 Task: Create in the project ArtisanBridge and in the Backlog issue 'Implement a new feature to allow for virtual meetings and video conferencing' a child issue 'Code optimization for energy-efficient image filtering', and assign it to team member softage.1@softage.net. Create in the project ArtisanBridge and in the Backlog issue 'Develop a new feature to allow for gamification of key tasks and activities.' a child issue 'Email campaign deliverability remediation and reporting', and assign it to team member softage.2@softage.net
Action: Mouse moved to (167, 55)
Screenshot: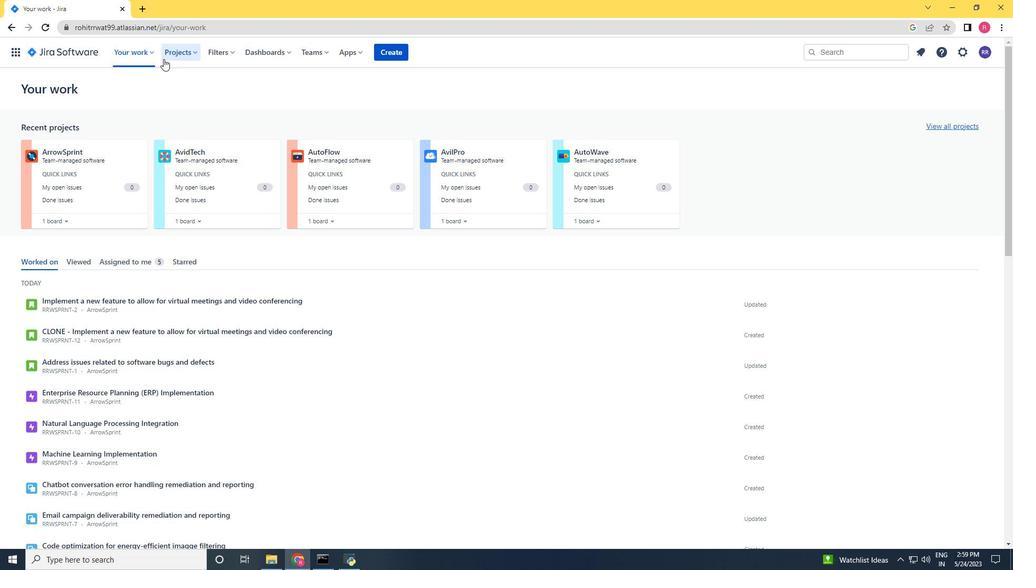 
Action: Mouse pressed left at (167, 55)
Screenshot: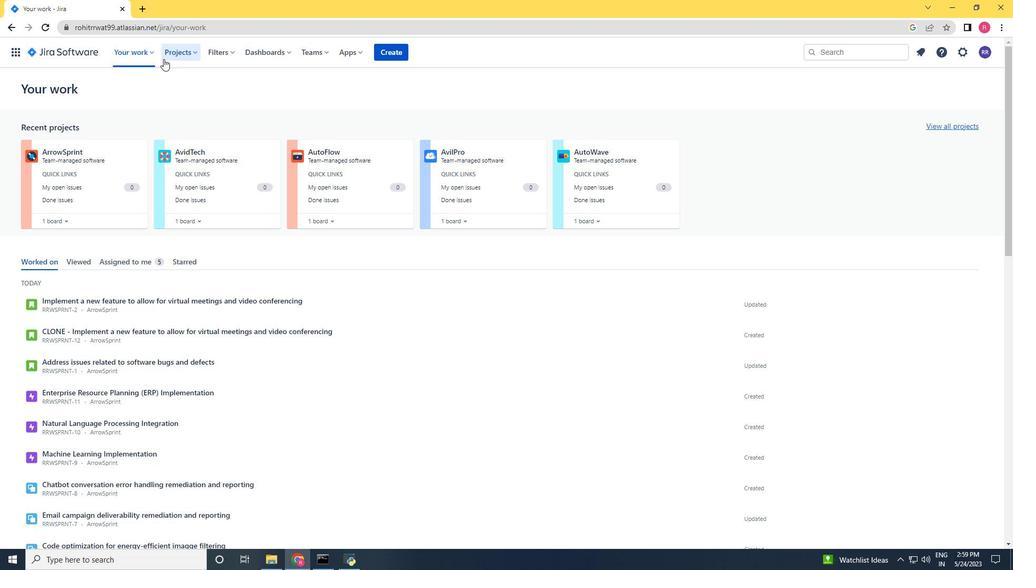
Action: Mouse moved to (194, 101)
Screenshot: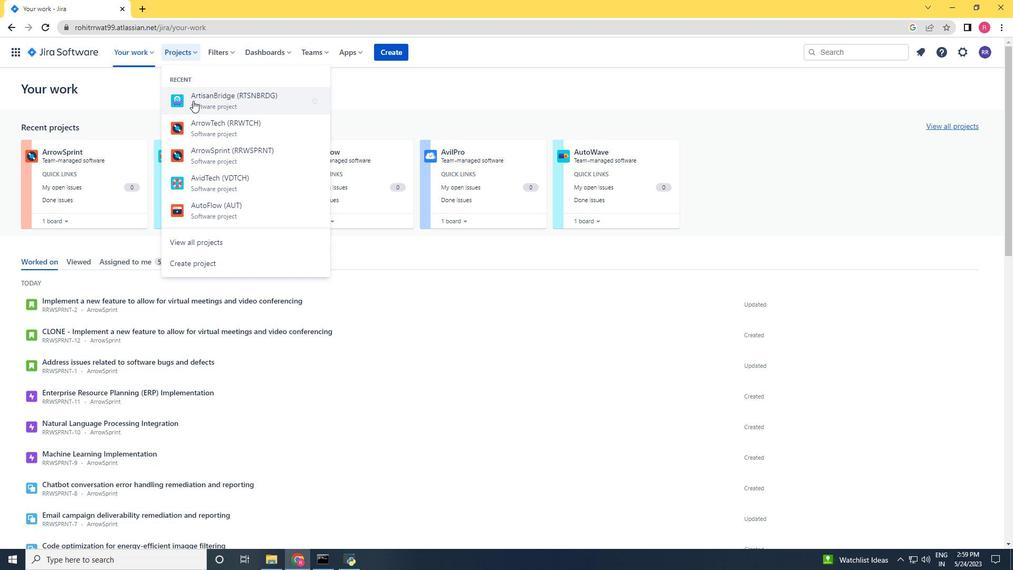 
Action: Mouse pressed left at (194, 101)
Screenshot: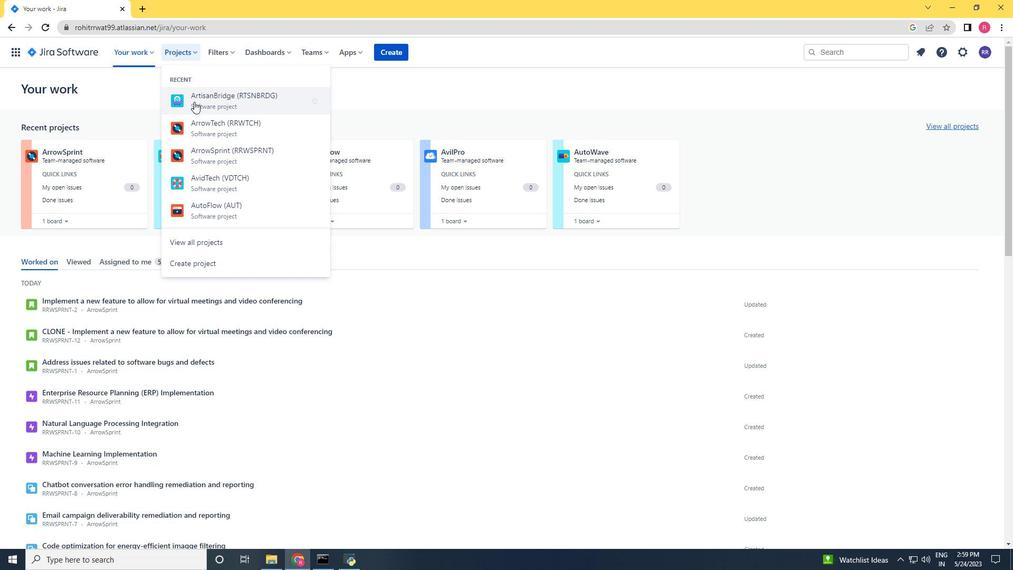
Action: Mouse moved to (40, 159)
Screenshot: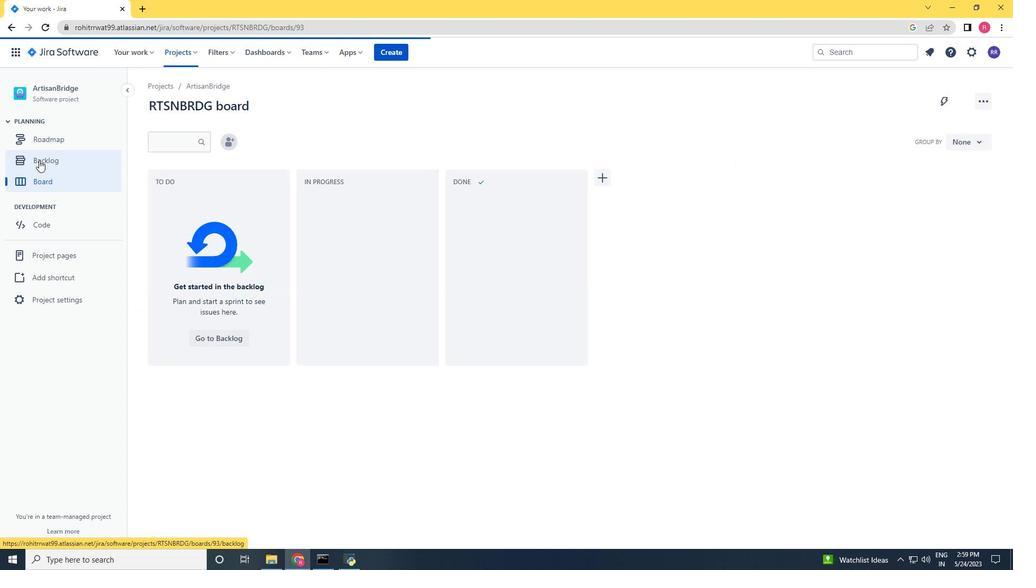
Action: Mouse pressed left at (40, 159)
Screenshot: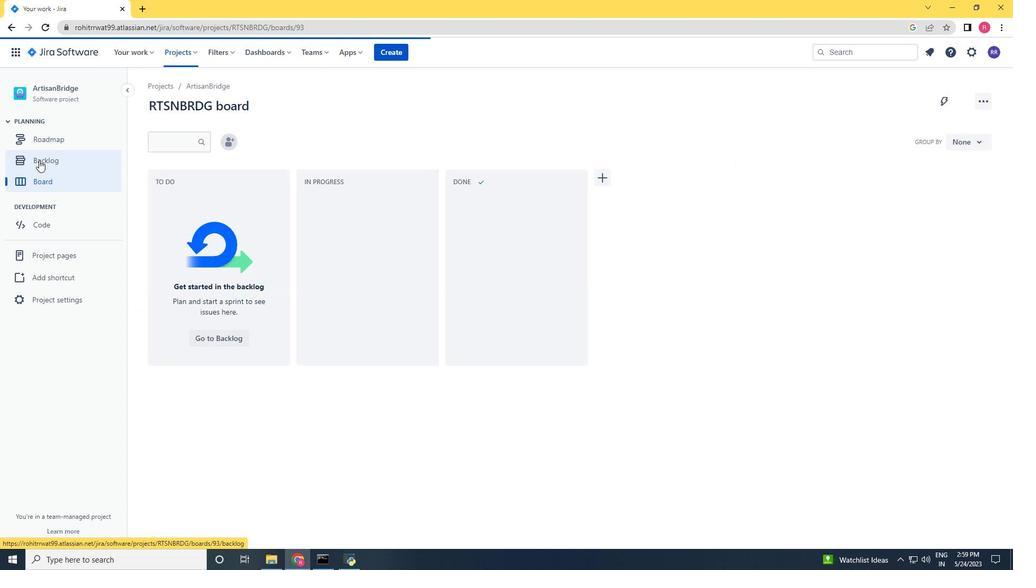 
Action: Mouse moved to (686, 280)
Screenshot: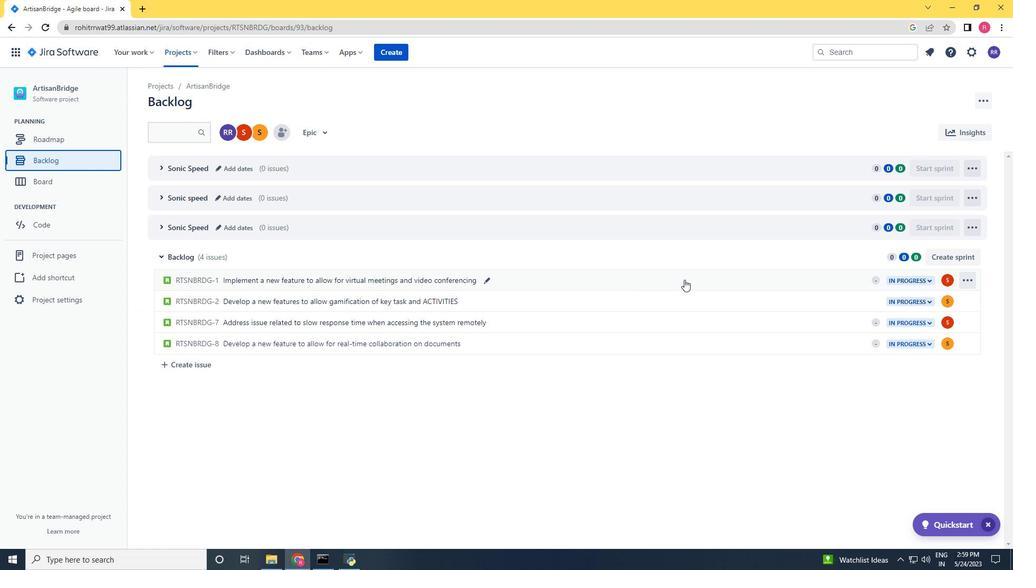 
Action: Mouse pressed left at (686, 280)
Screenshot: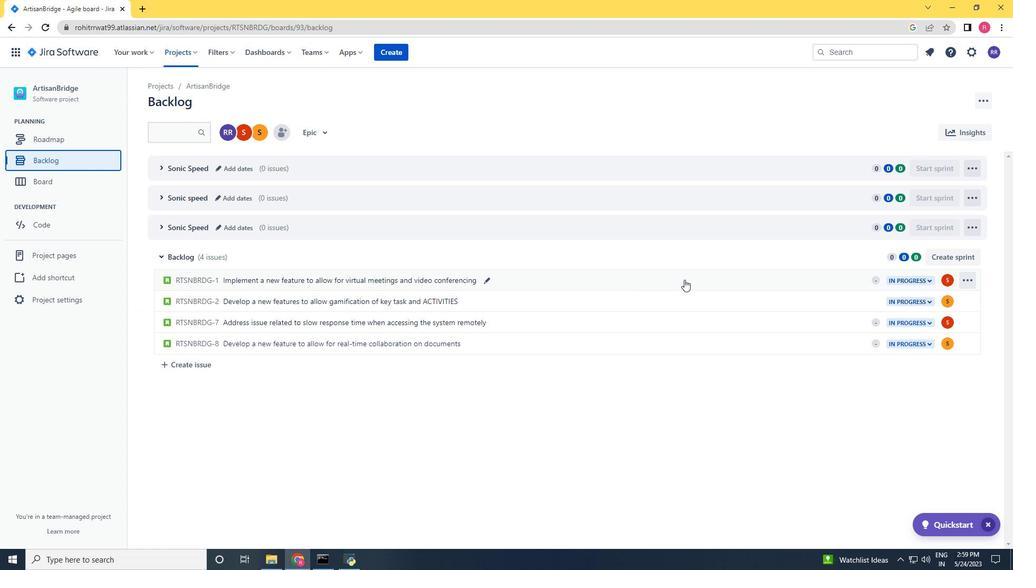 
Action: Mouse moved to (824, 240)
Screenshot: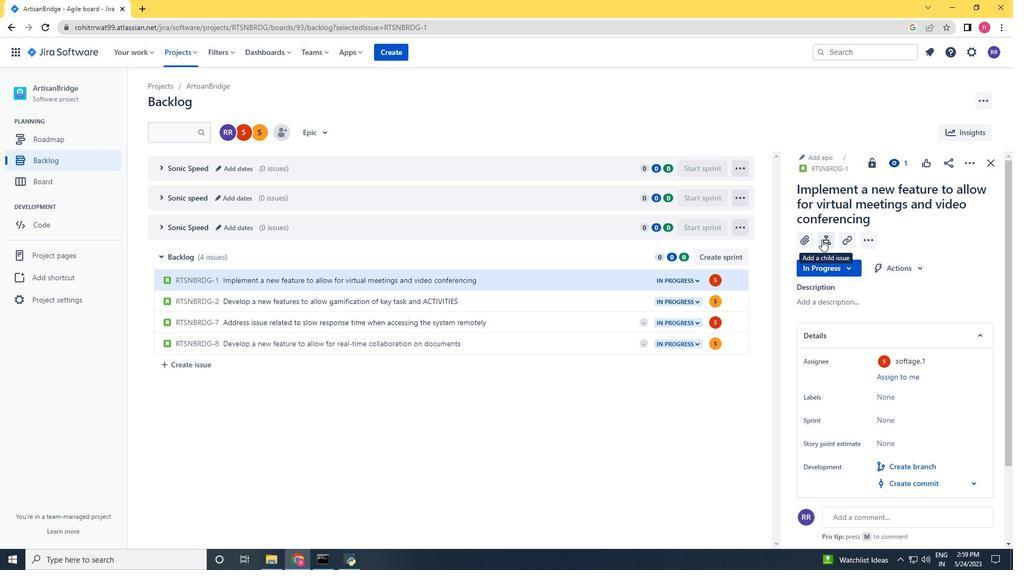 
Action: Mouse pressed left at (824, 240)
Screenshot: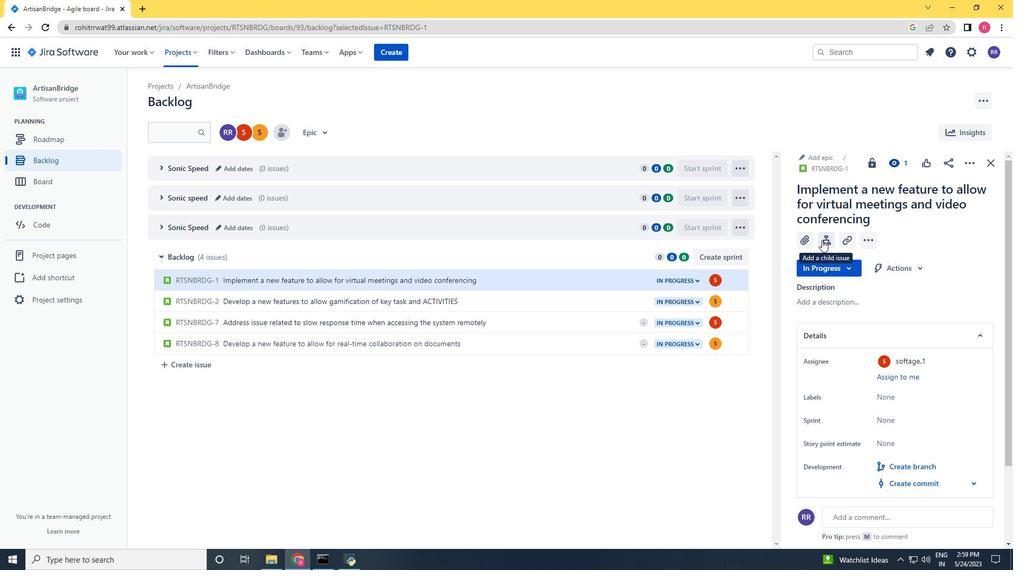 
Action: Key pressed <Key.shift>Code<Key.space>optimization<Key.space>fo<Key.space><Key.backspace>r<Key.space>energy-efficient<Key.space>image<Key.space>filtering<Key.space><Key.enter>
Screenshot: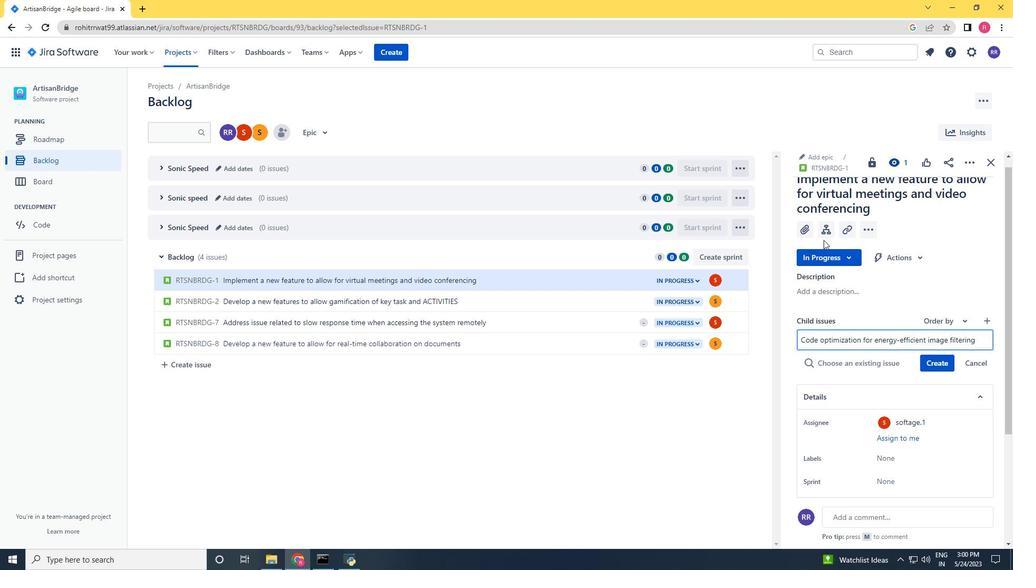 
Action: Mouse moved to (615, 302)
Screenshot: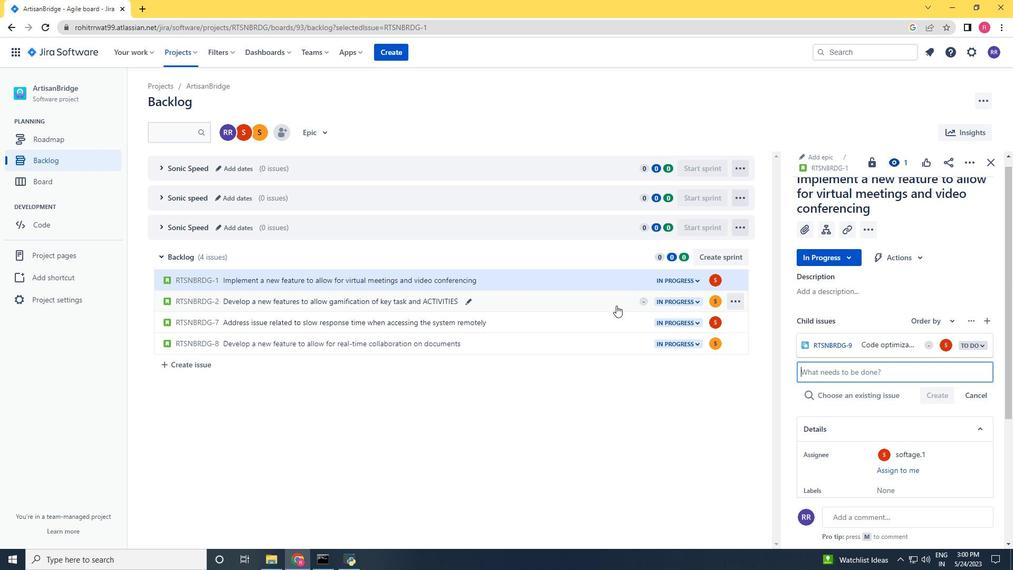 
Action: Mouse pressed left at (615, 302)
Screenshot: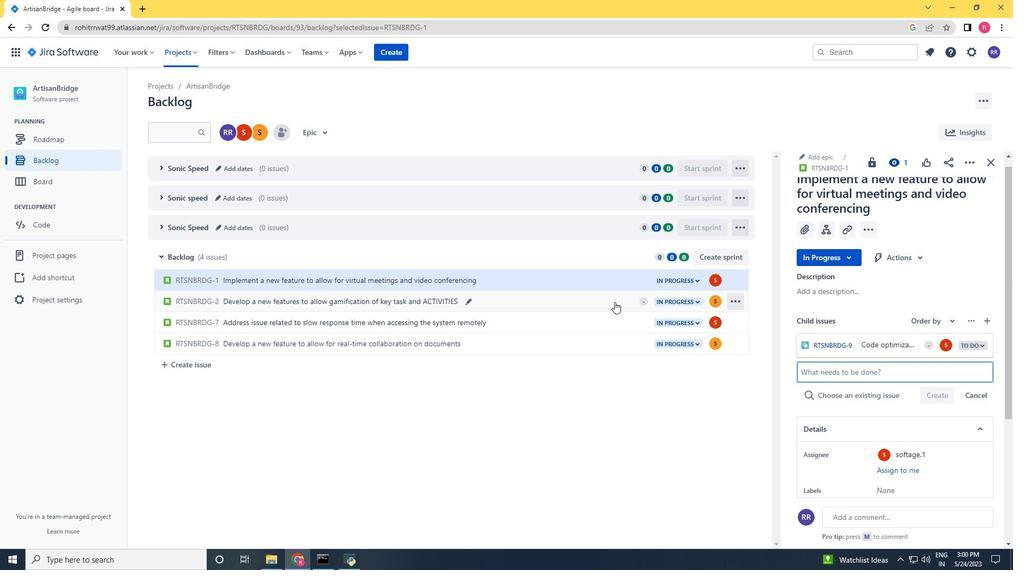 
Action: Mouse moved to (828, 241)
Screenshot: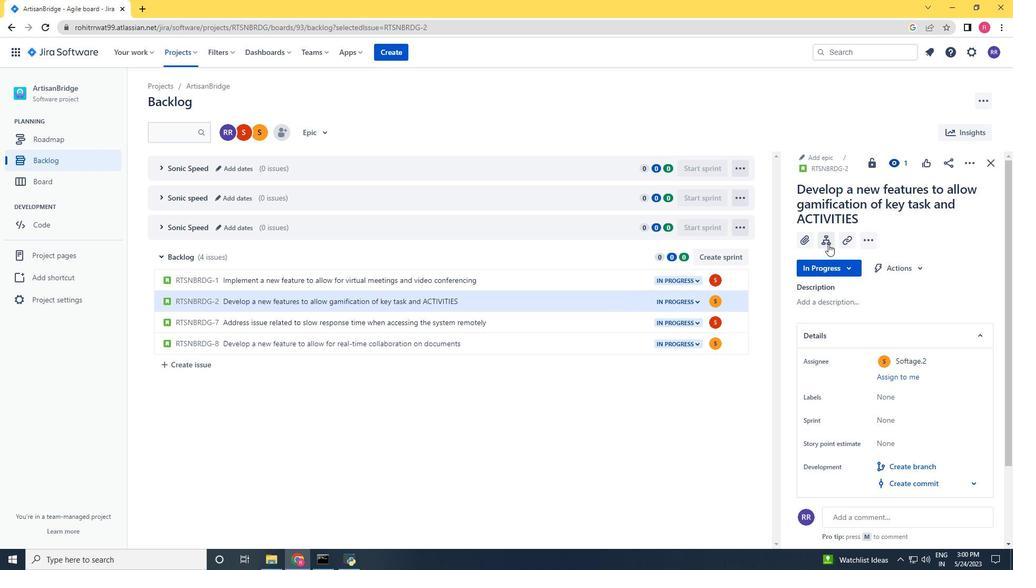 
Action: Mouse pressed left at (828, 241)
Screenshot: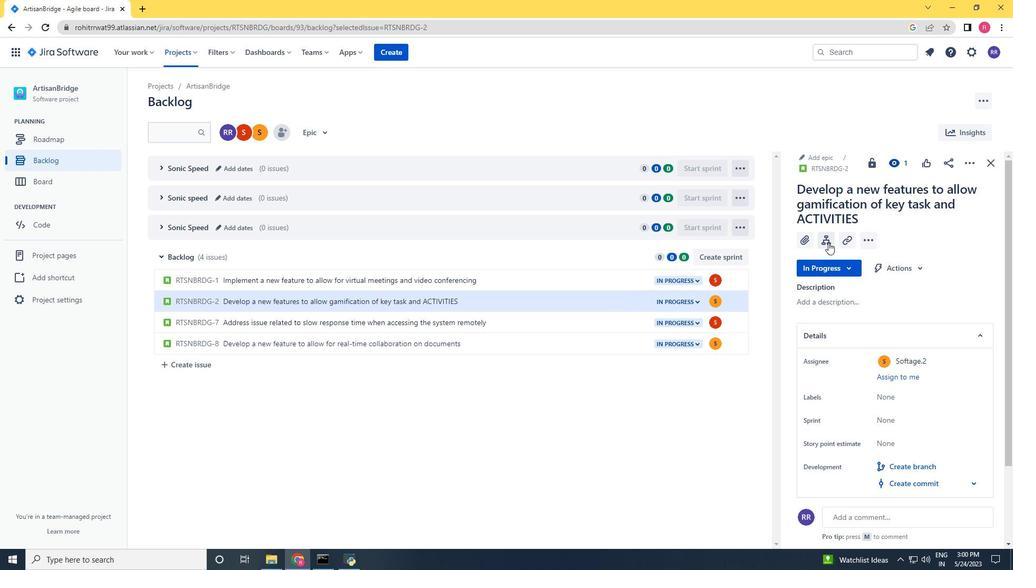 
Action: Key pressed <Key.shift><Key.shift>Email<Key.space>campaign<Key.space>deliverability<Key.space>remediation<Key.space>and<Key.space>reporting<Key.space><Key.enter>
Screenshot: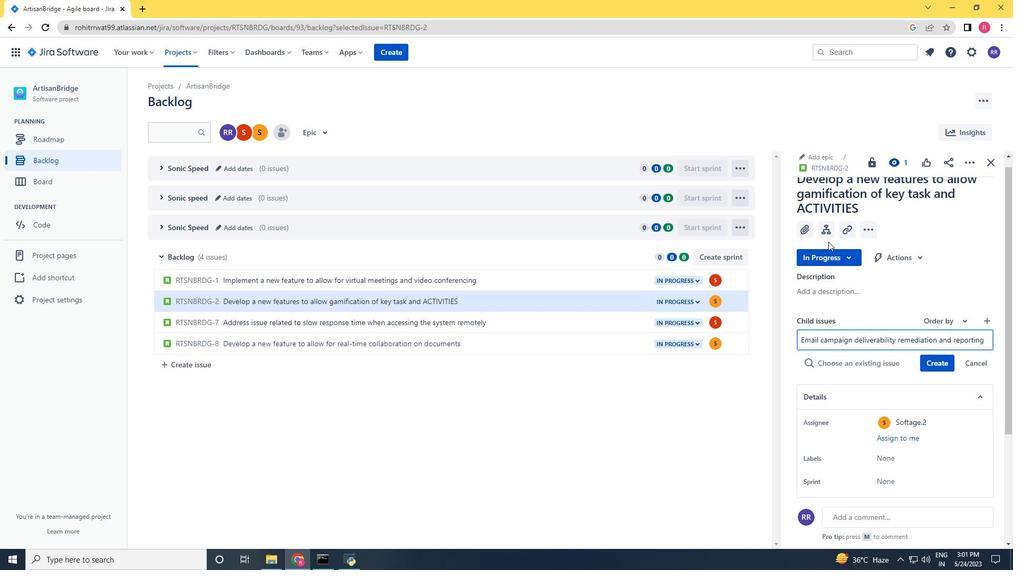 
Action: Mouse moved to (946, 346)
Screenshot: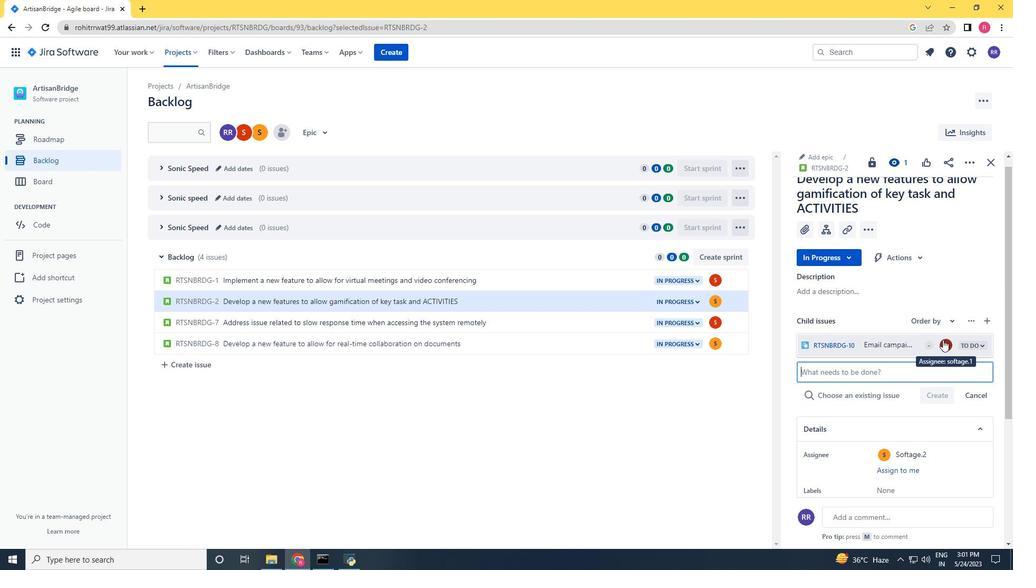 
Action: Mouse pressed left at (946, 346)
Screenshot: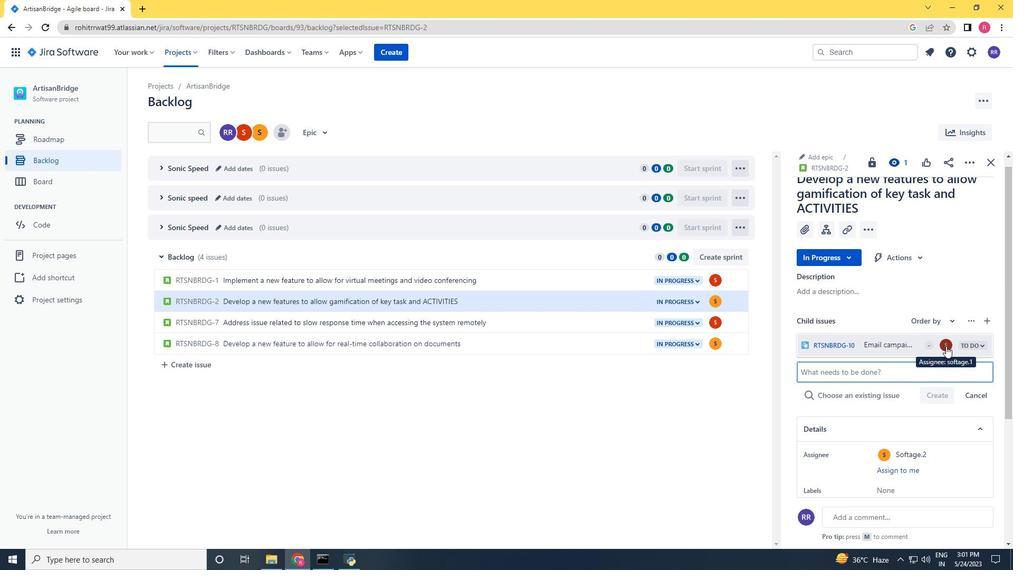 
Action: Key pressed softage.2
Screenshot: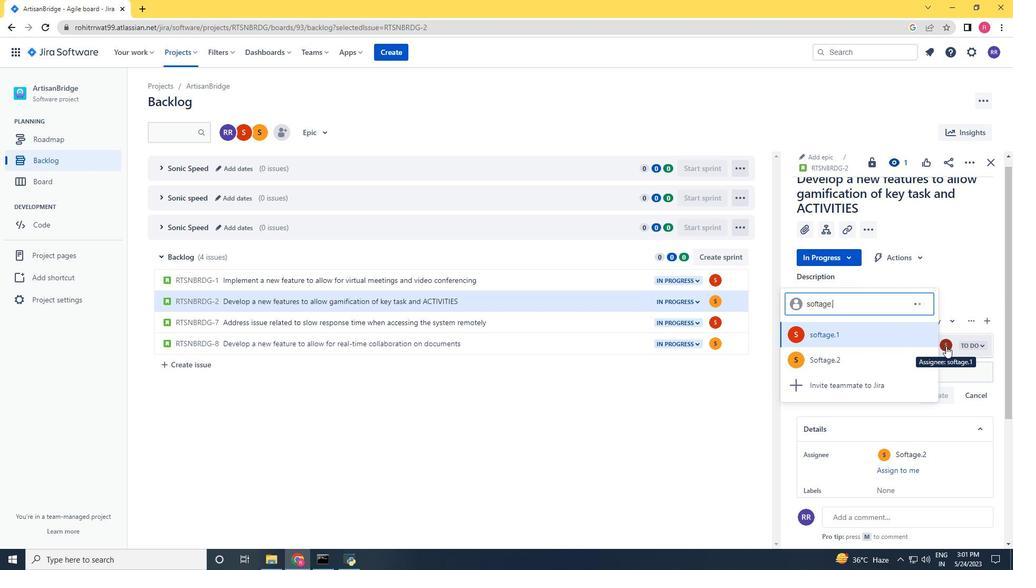 
Action: Mouse moved to (852, 342)
Screenshot: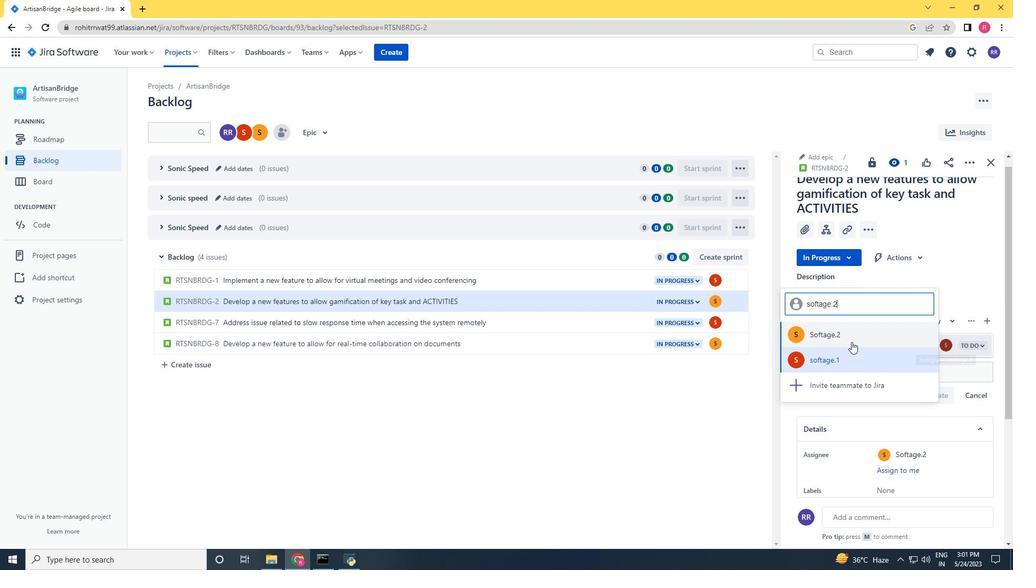 
Action: Mouse pressed left at (852, 342)
Screenshot: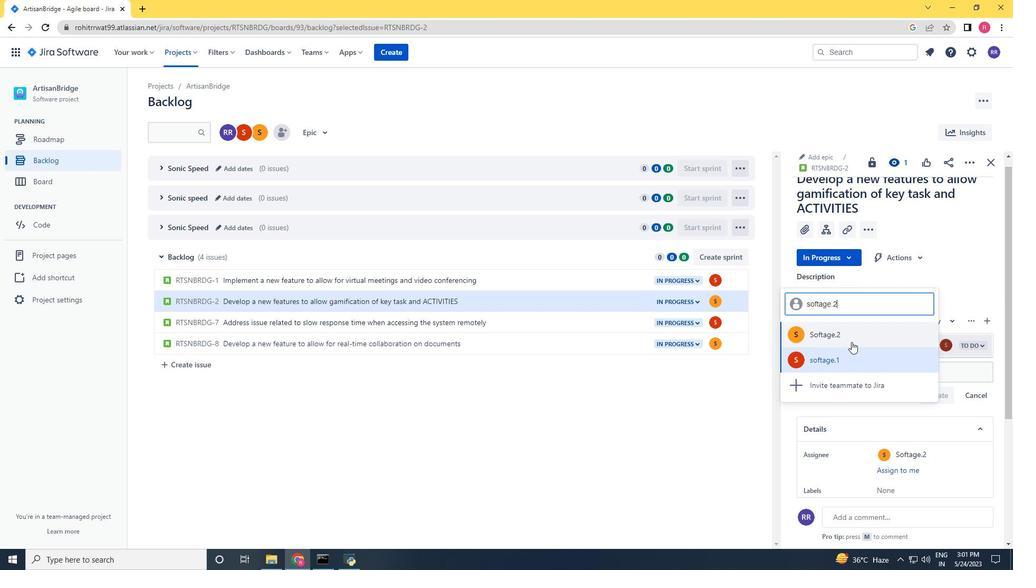 
Action: Mouse moved to (712, 454)
Screenshot: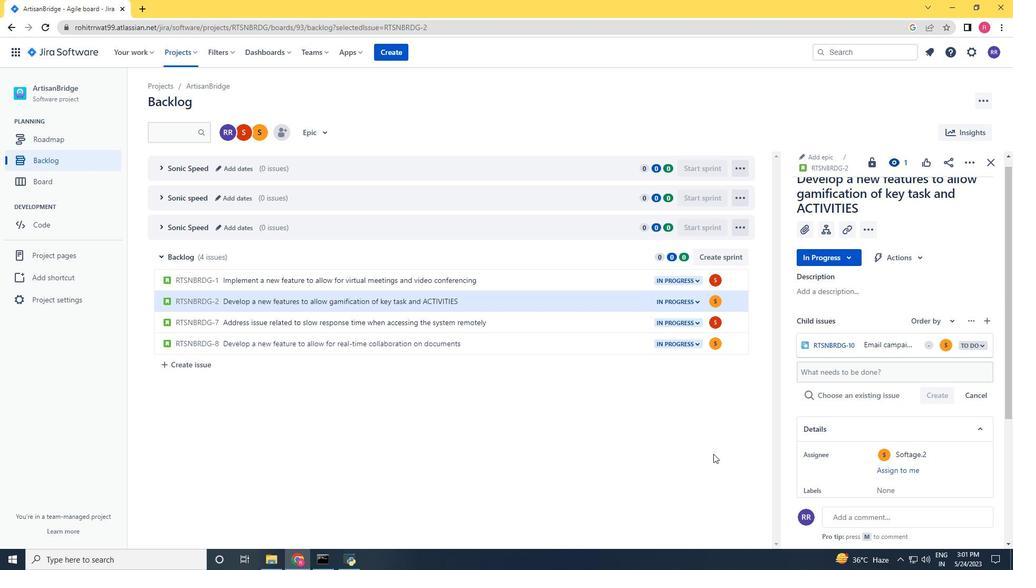 
